 Task: Add Organic Italian Parsley to the cart.
Action: Mouse moved to (290, 133)
Screenshot: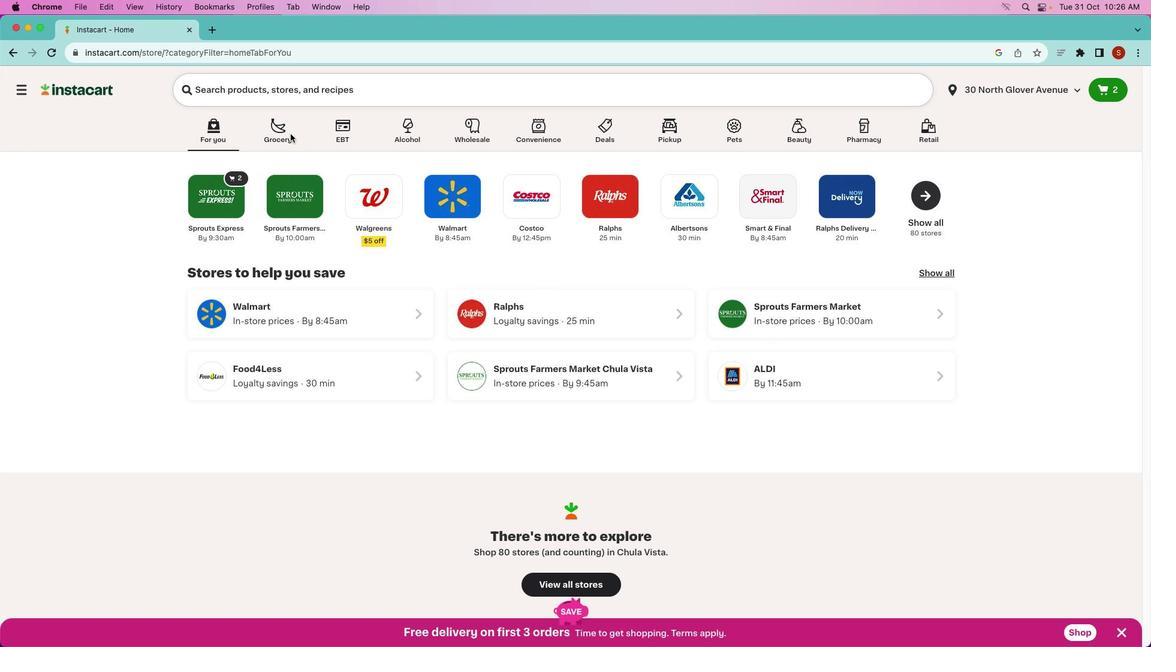 
Action: Mouse pressed left at (290, 133)
Screenshot: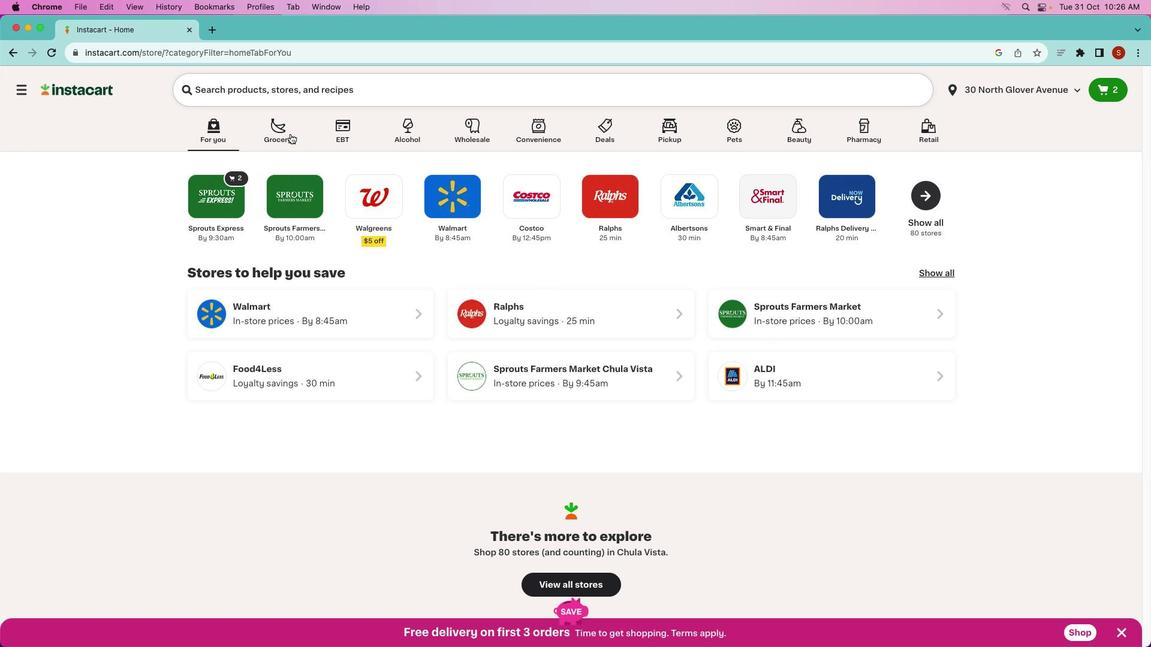 
Action: Mouse pressed left at (290, 133)
Screenshot: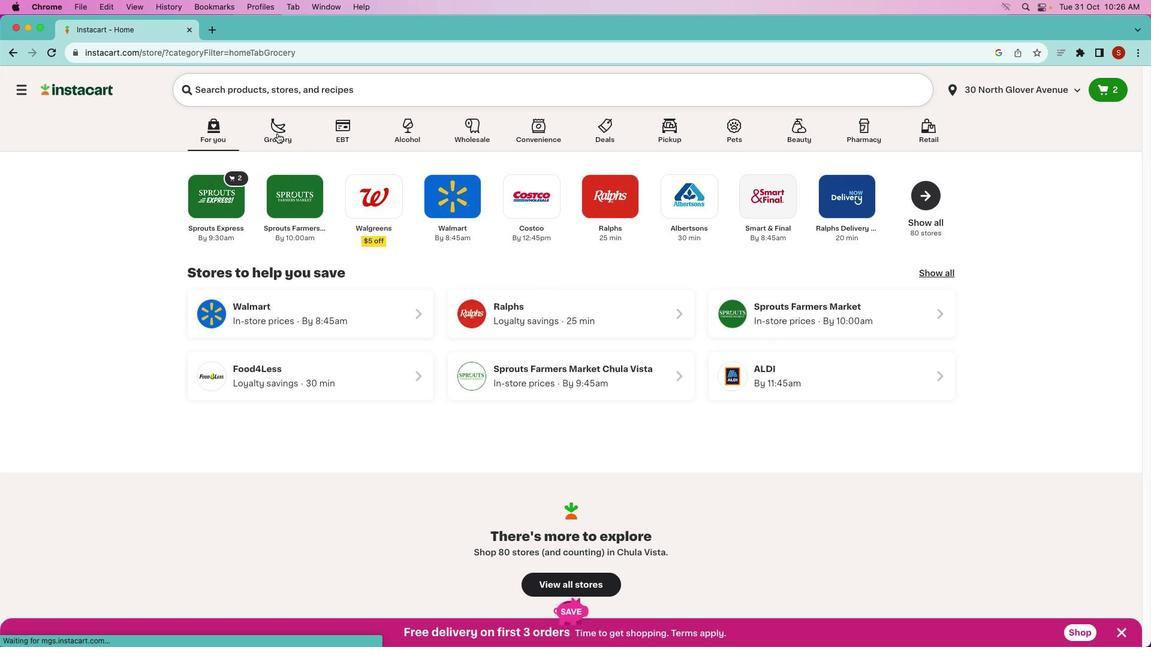 
Action: Mouse moved to (277, 133)
Screenshot: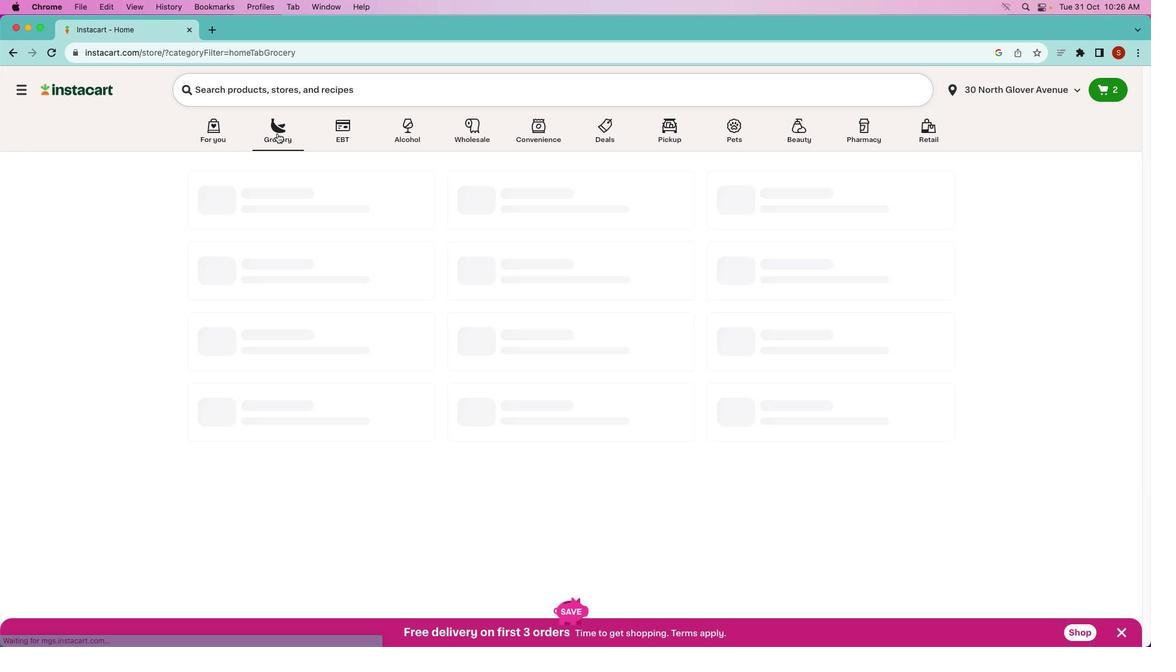 
Action: Mouse pressed left at (277, 133)
Screenshot: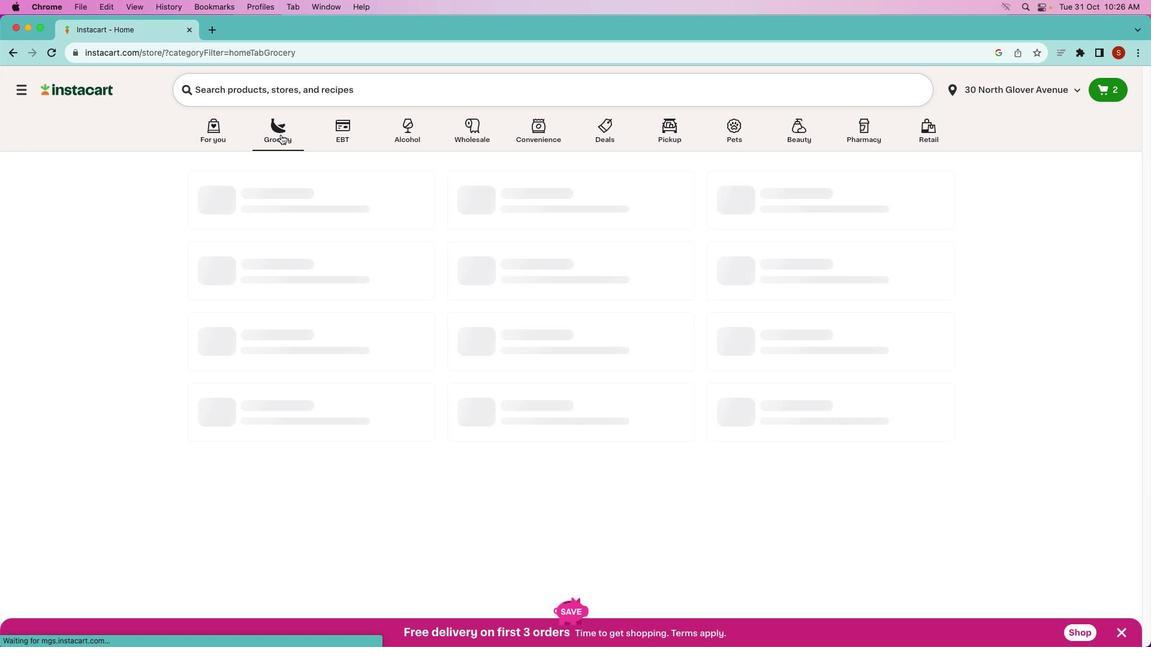 
Action: Mouse moved to (511, 282)
Screenshot: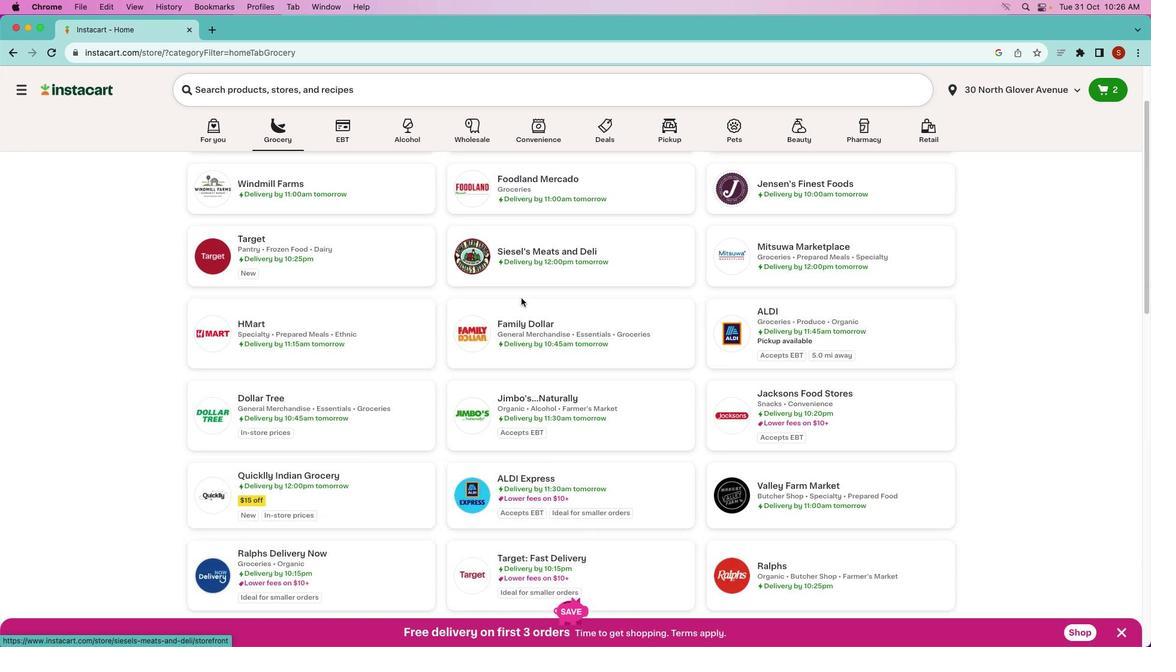 
Action: Mouse scrolled (511, 282) with delta (0, 0)
Screenshot: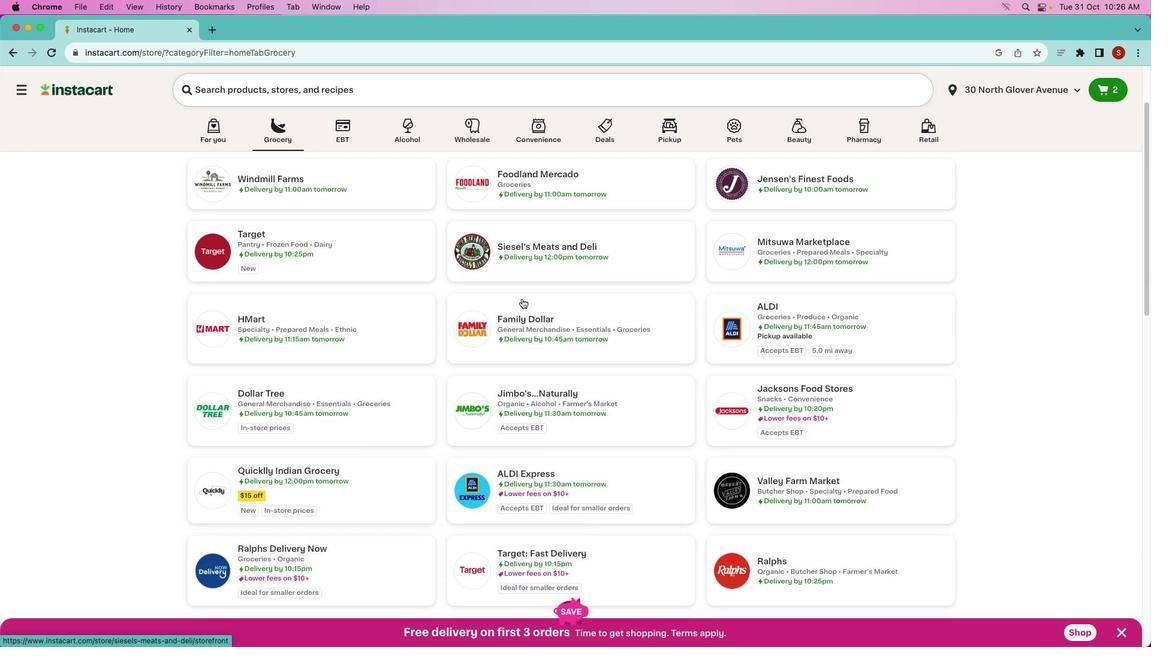 
Action: Mouse scrolled (511, 282) with delta (0, 0)
Screenshot: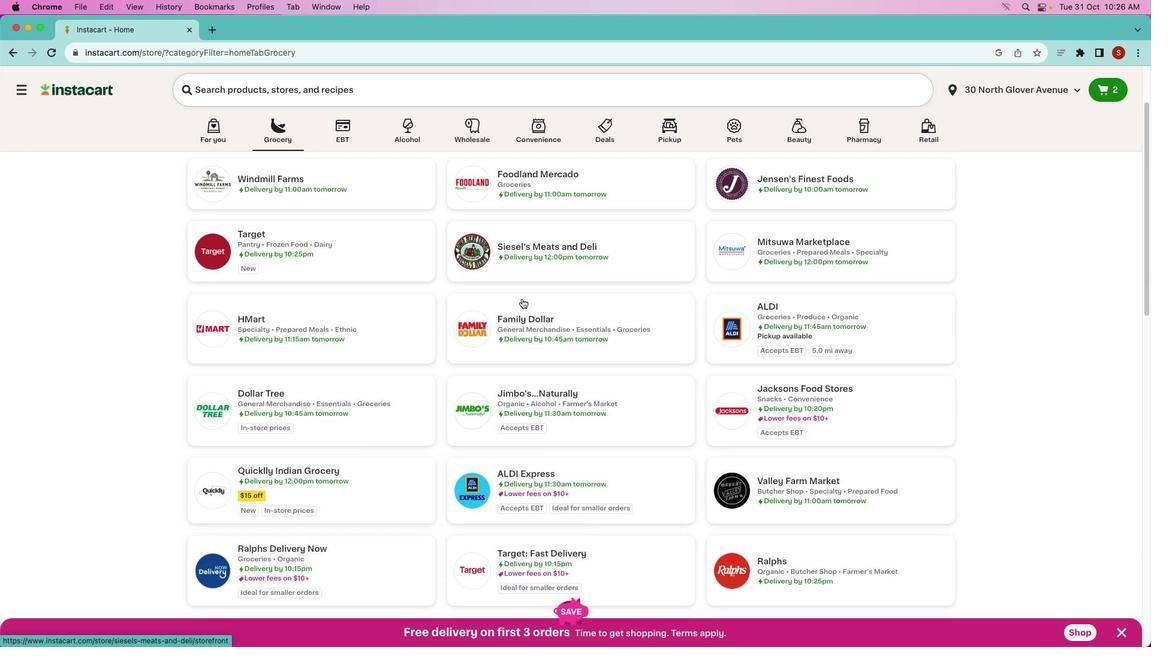 
Action: Mouse scrolled (511, 282) with delta (0, -1)
Screenshot: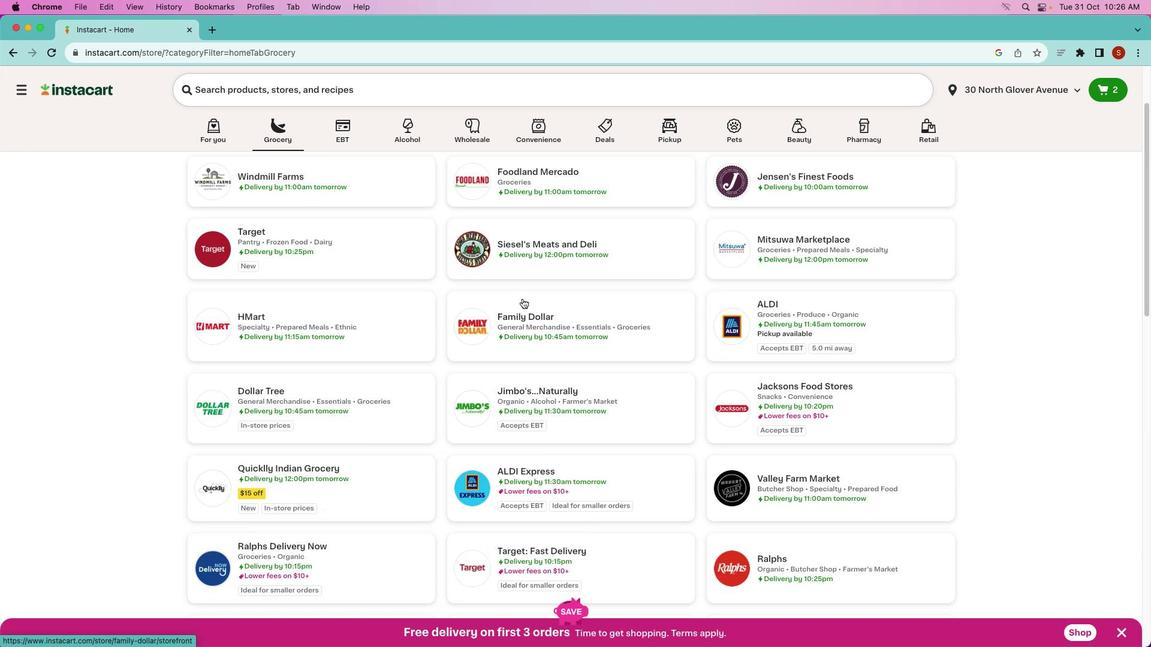 
Action: Mouse moved to (522, 299)
Screenshot: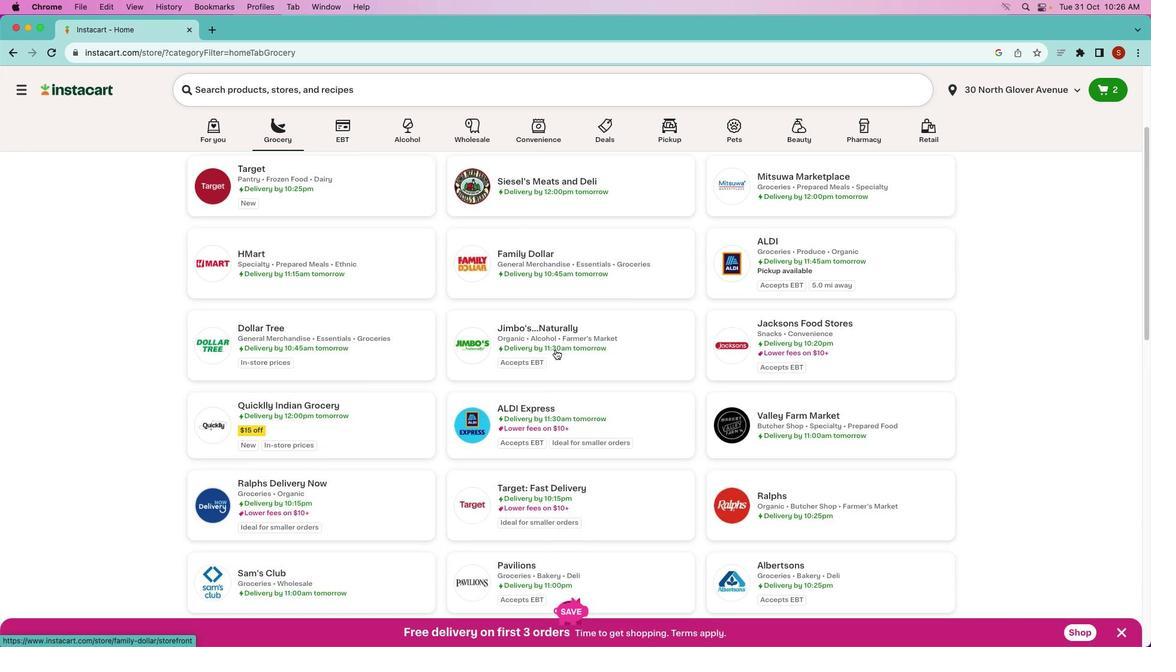 
Action: Mouse scrolled (522, 299) with delta (0, 0)
Screenshot: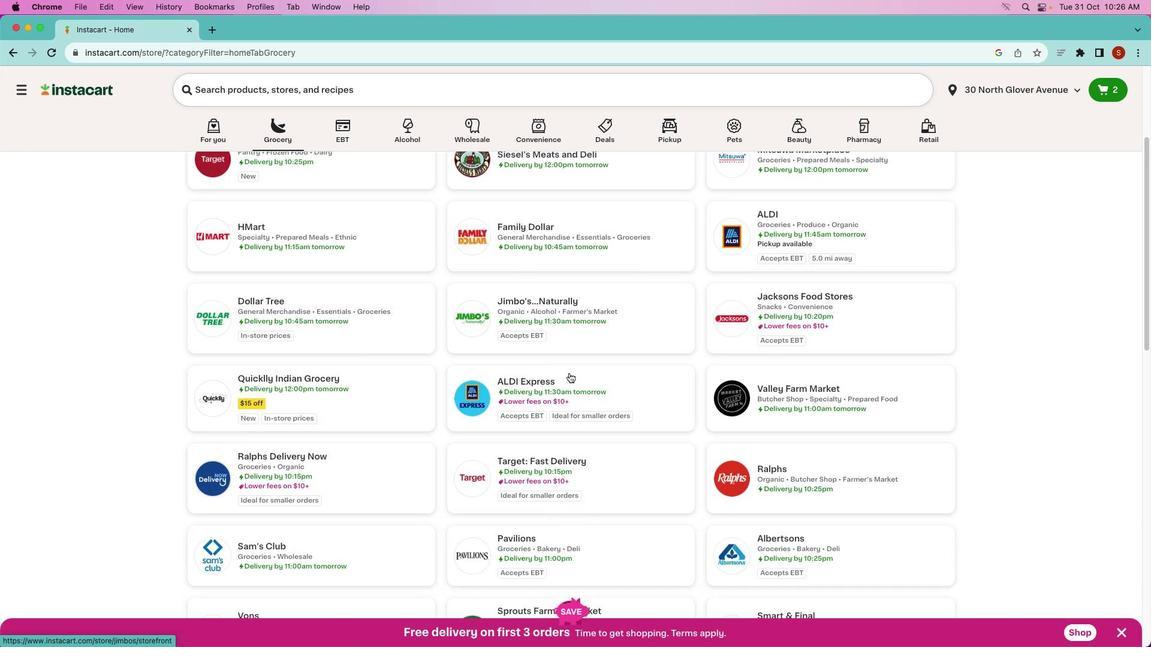 
Action: Mouse scrolled (522, 299) with delta (0, 0)
Screenshot: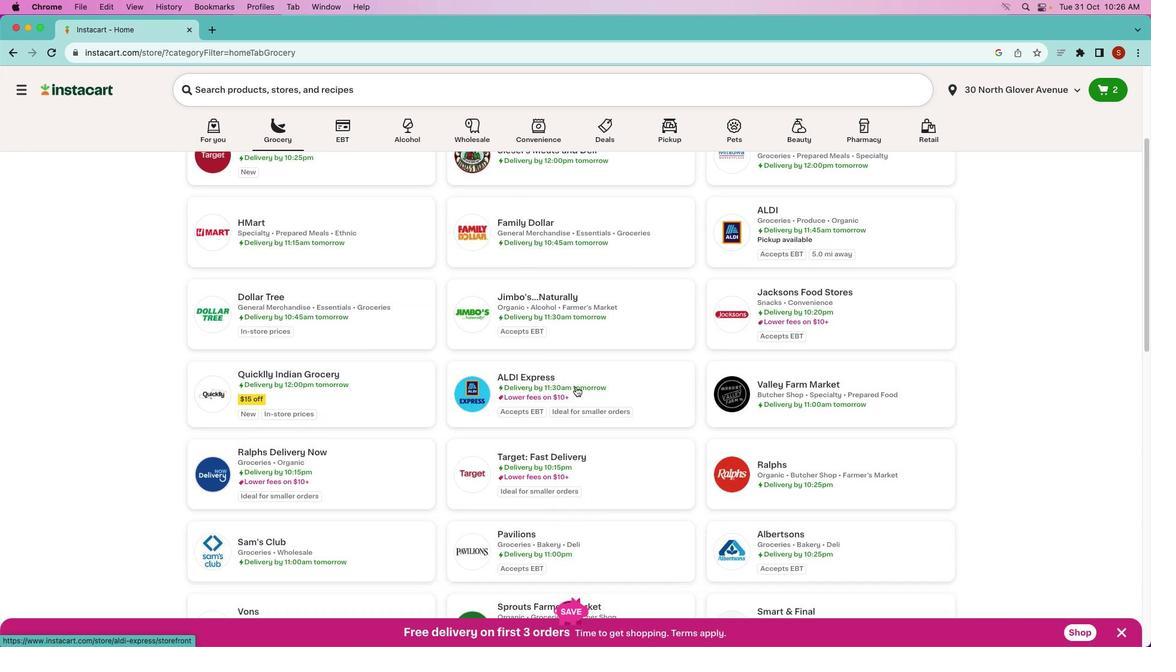 
Action: Mouse scrolled (522, 299) with delta (0, -1)
Screenshot: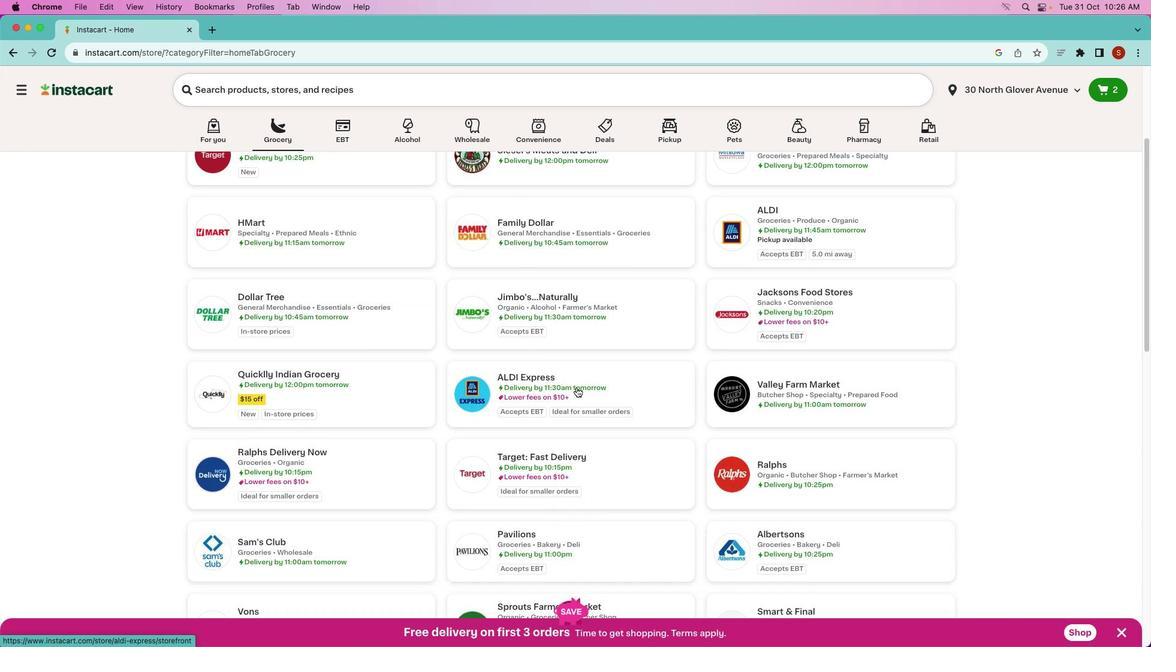 
Action: Mouse moved to (577, 387)
Screenshot: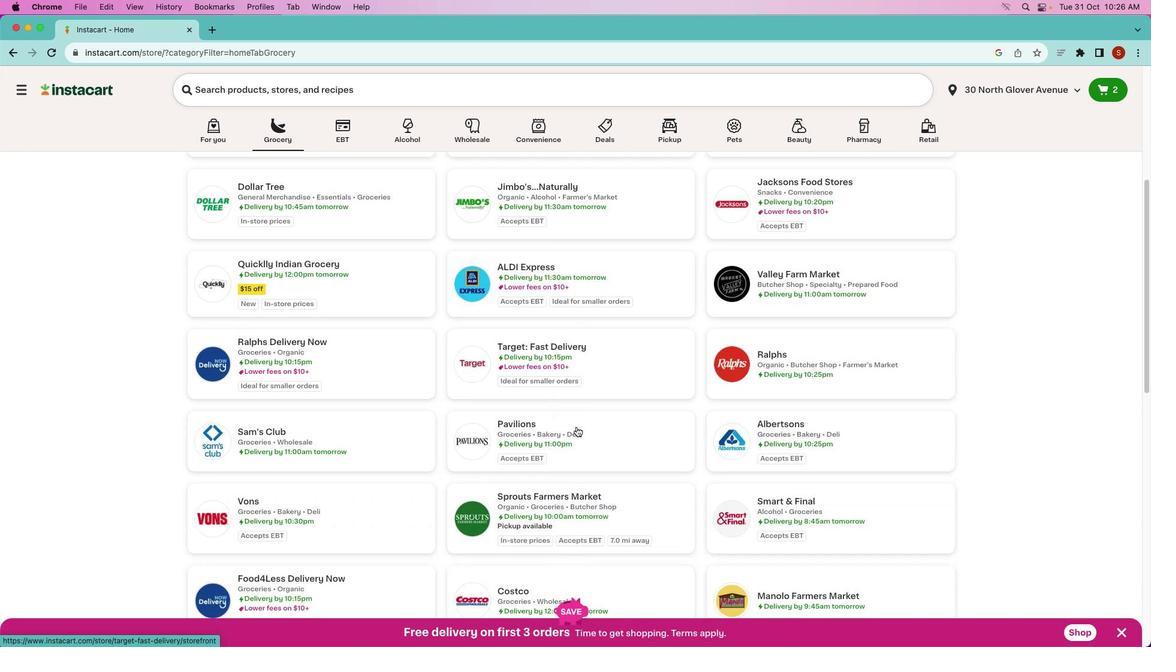 
Action: Mouse scrolled (577, 387) with delta (0, 0)
Screenshot: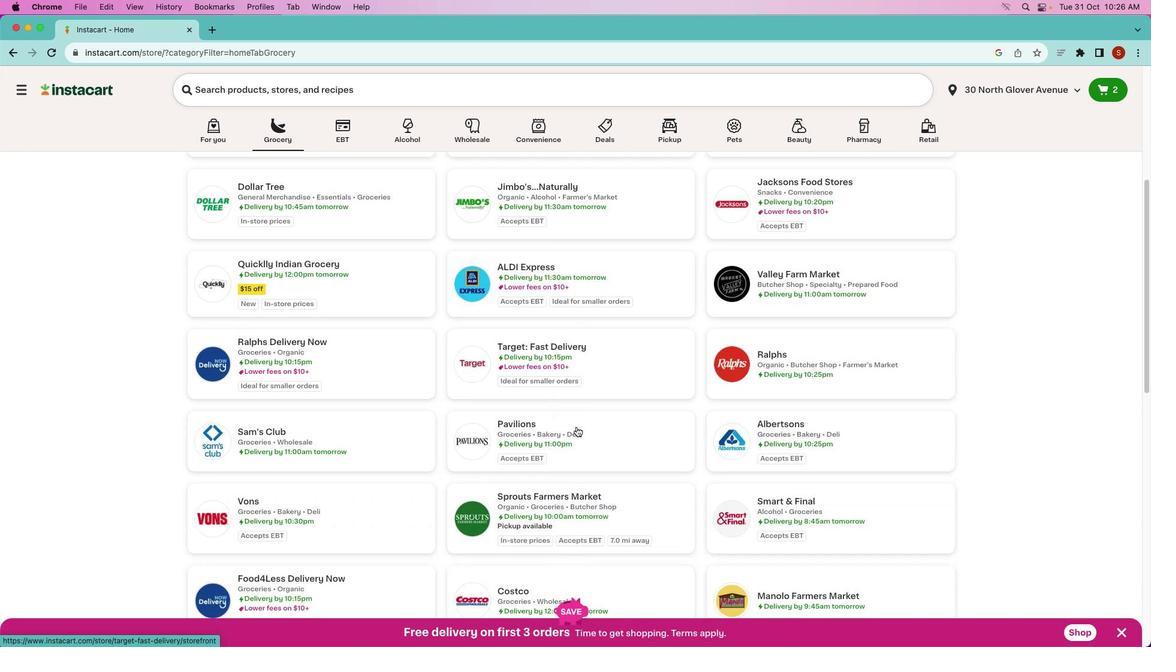 
Action: Mouse scrolled (577, 387) with delta (0, 0)
Screenshot: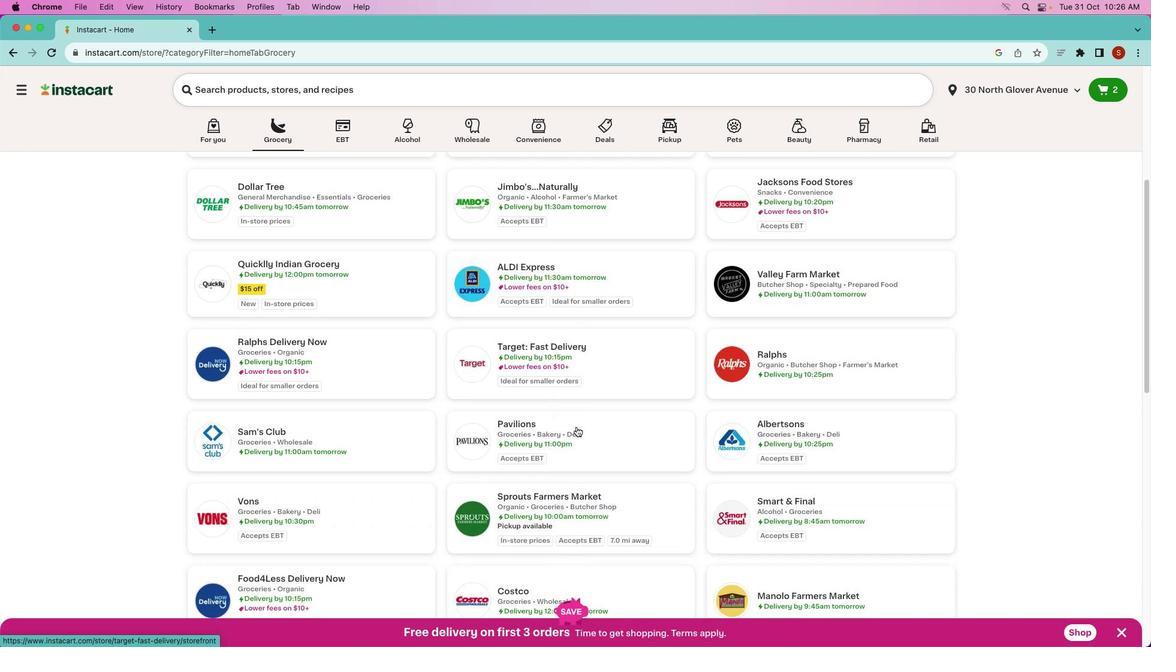 
Action: Mouse scrolled (577, 387) with delta (0, -1)
Screenshot: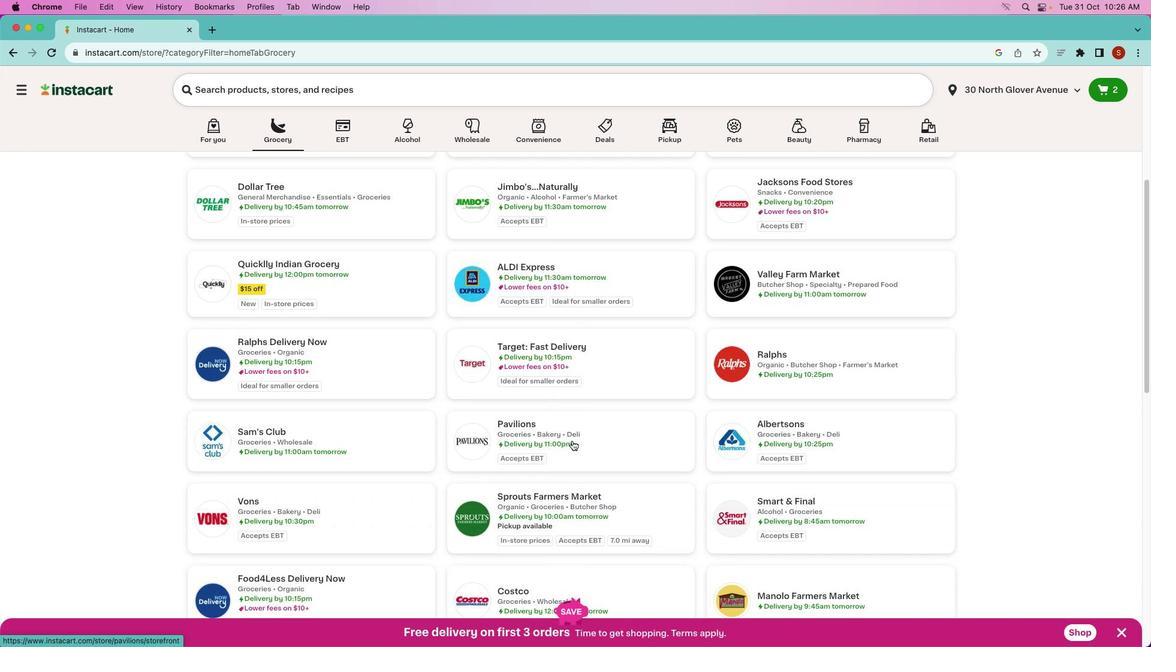 
Action: Mouse moved to (569, 453)
Screenshot: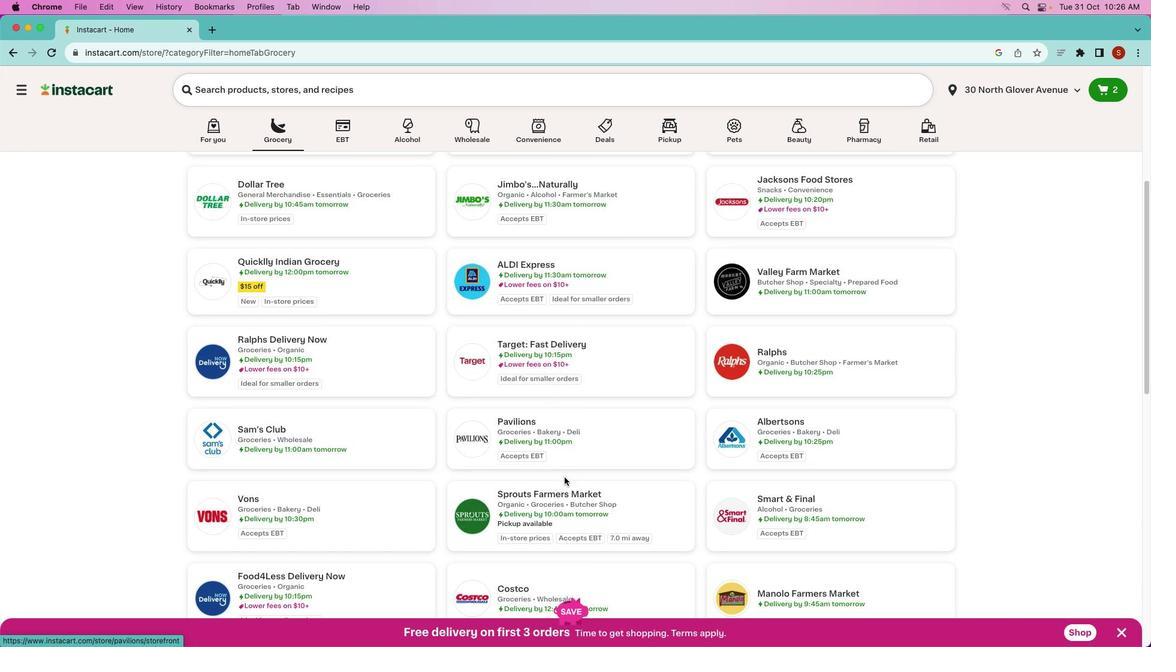 
Action: Mouse scrolled (569, 453) with delta (0, 0)
Screenshot: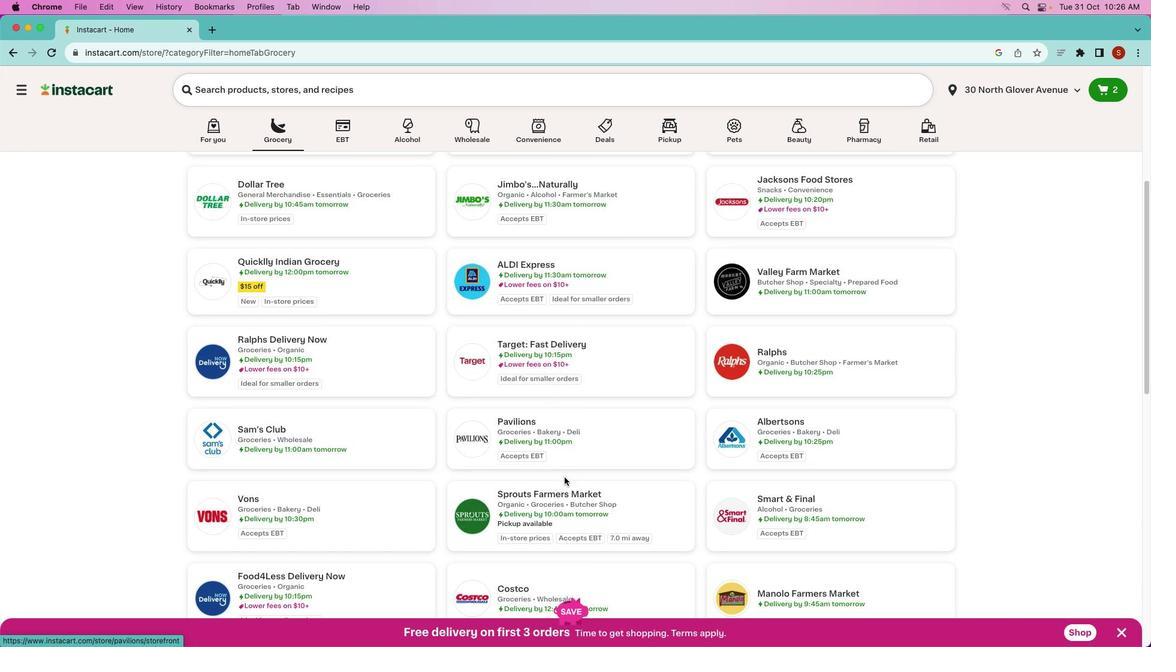 
Action: Mouse moved to (563, 493)
Screenshot: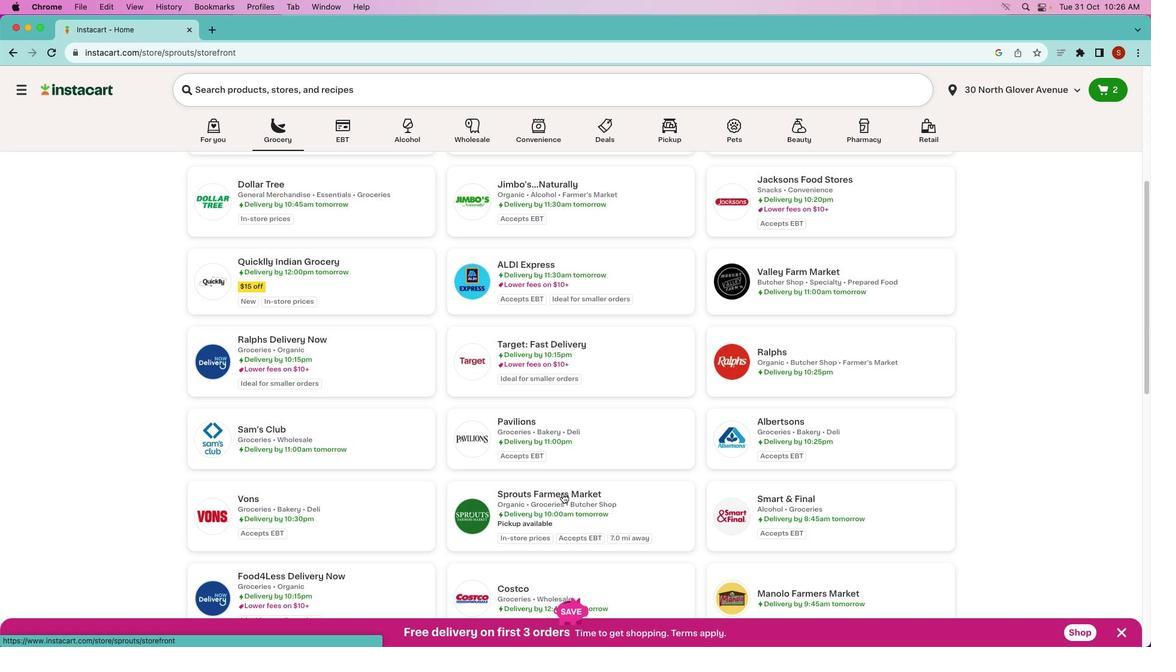
Action: Mouse pressed left at (563, 493)
Screenshot: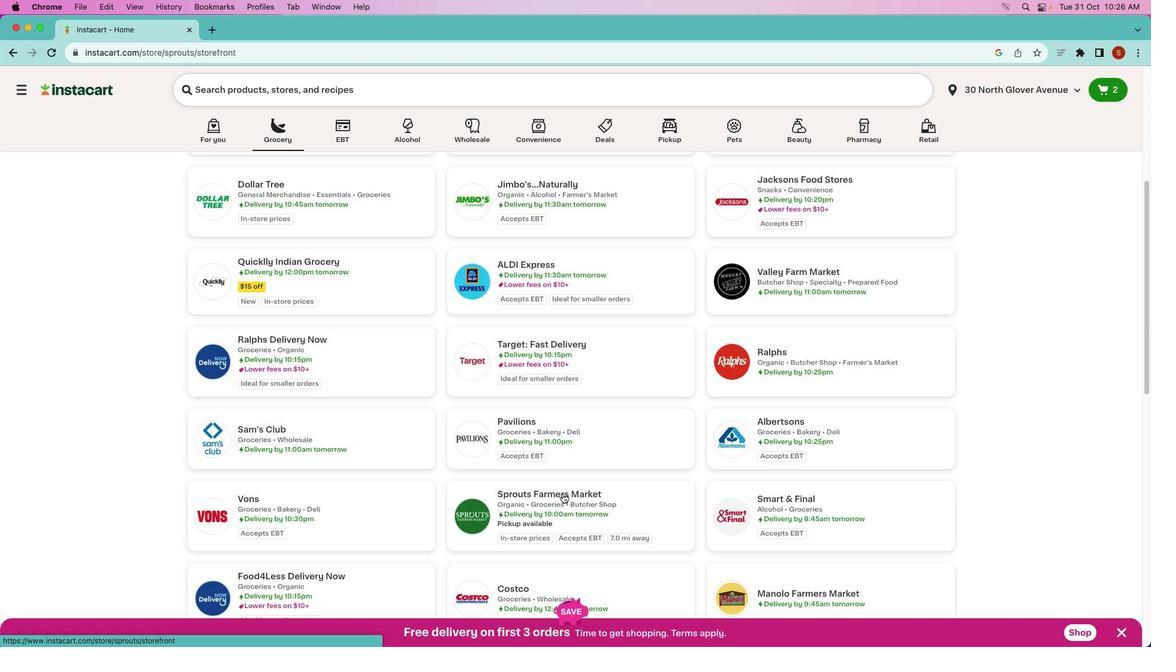 
Action: Mouse moved to (344, 134)
Screenshot: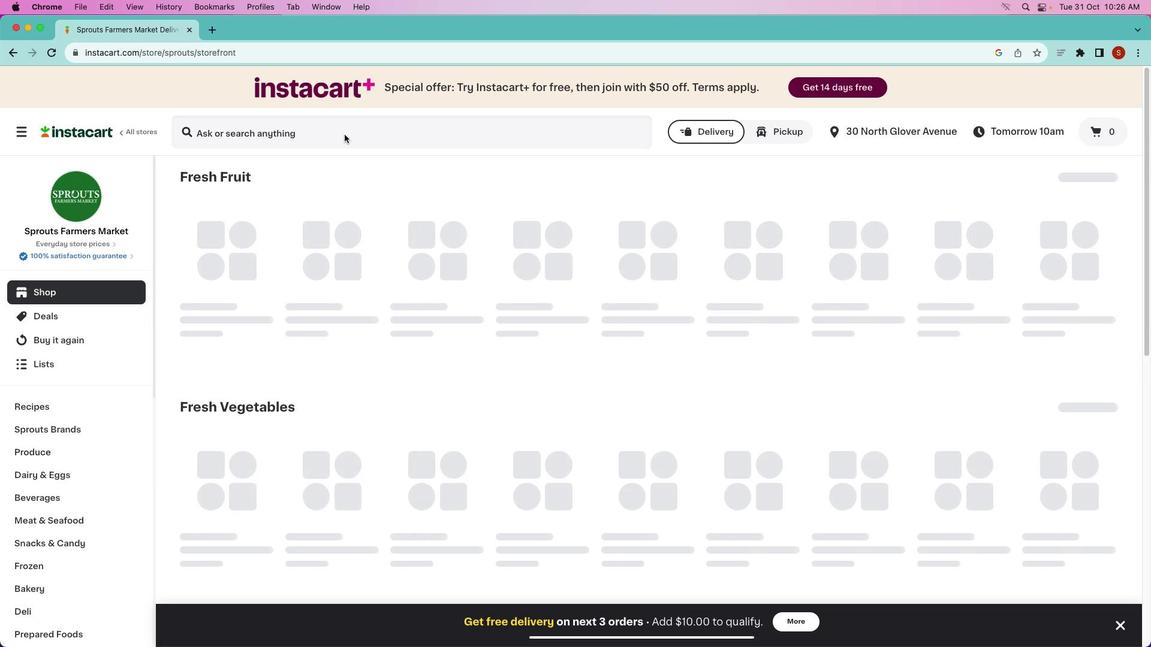 
Action: Mouse pressed left at (344, 134)
Screenshot: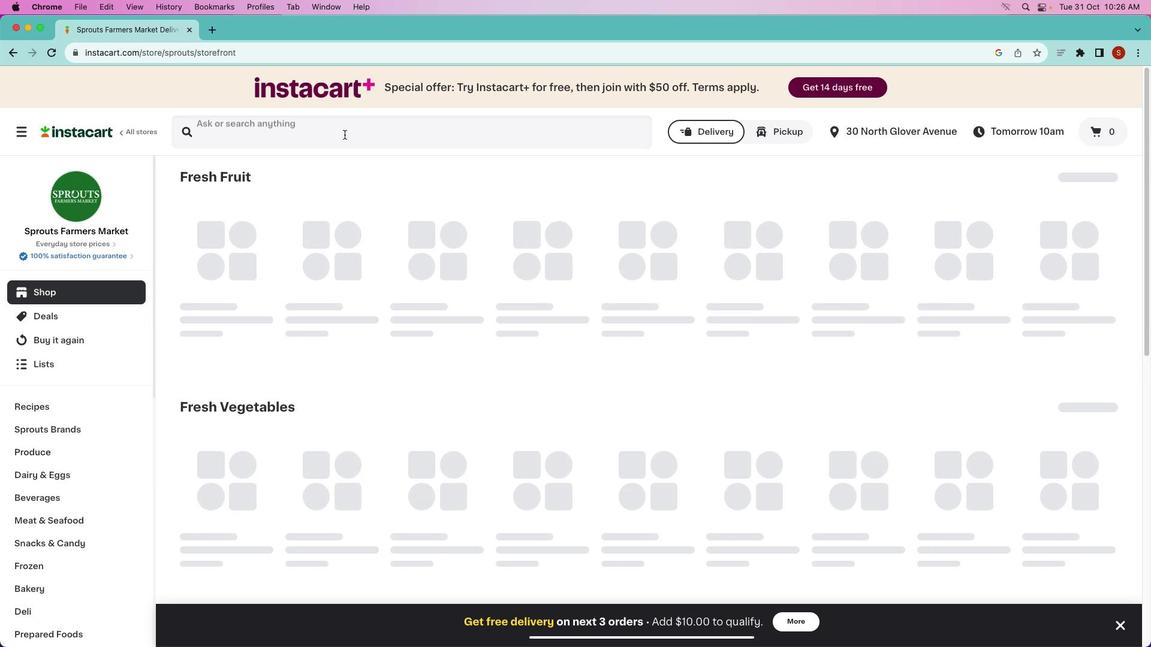 
Action: Mouse moved to (344, 134)
Screenshot: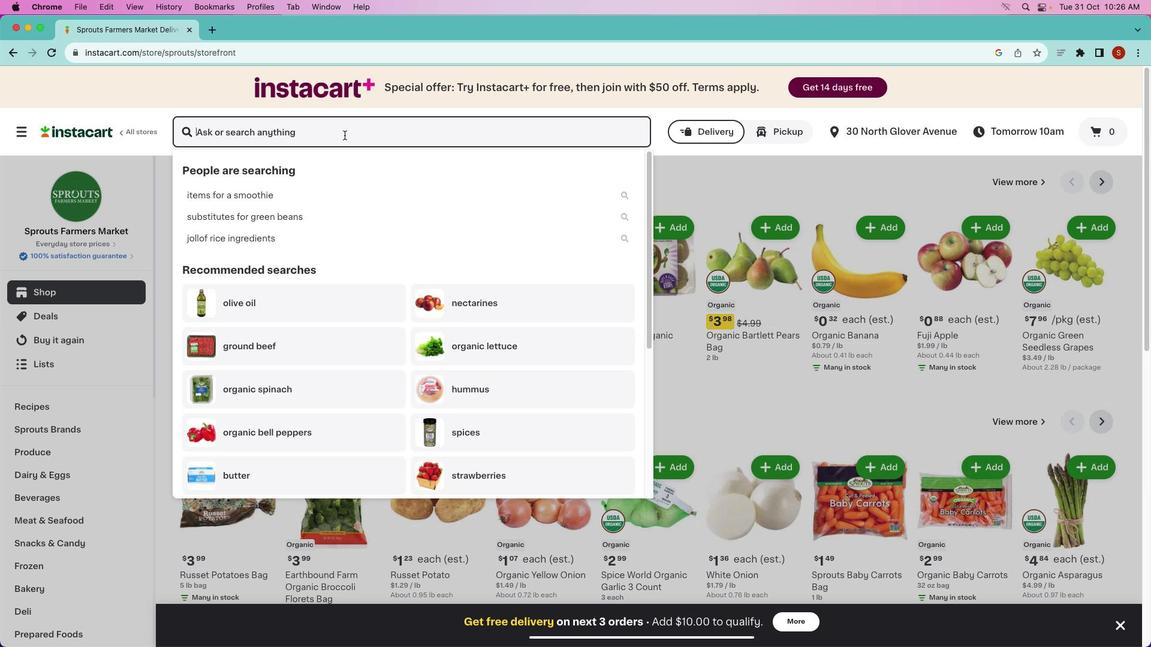 
Action: Key pressed 'o''r''g''a''n''i''c'Key.space'i''t''a''l''i''a''n'Key.space'p''a''r''s''l''e''y'Key.enter
Screenshot: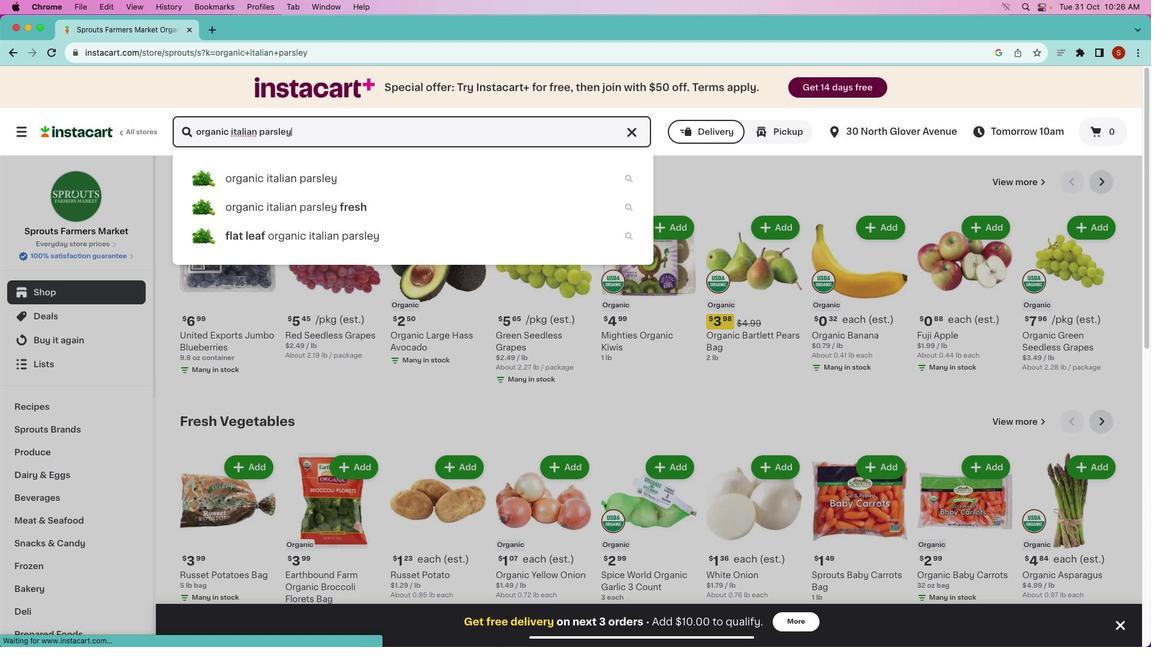 
Action: Mouse moved to (334, 244)
Screenshot: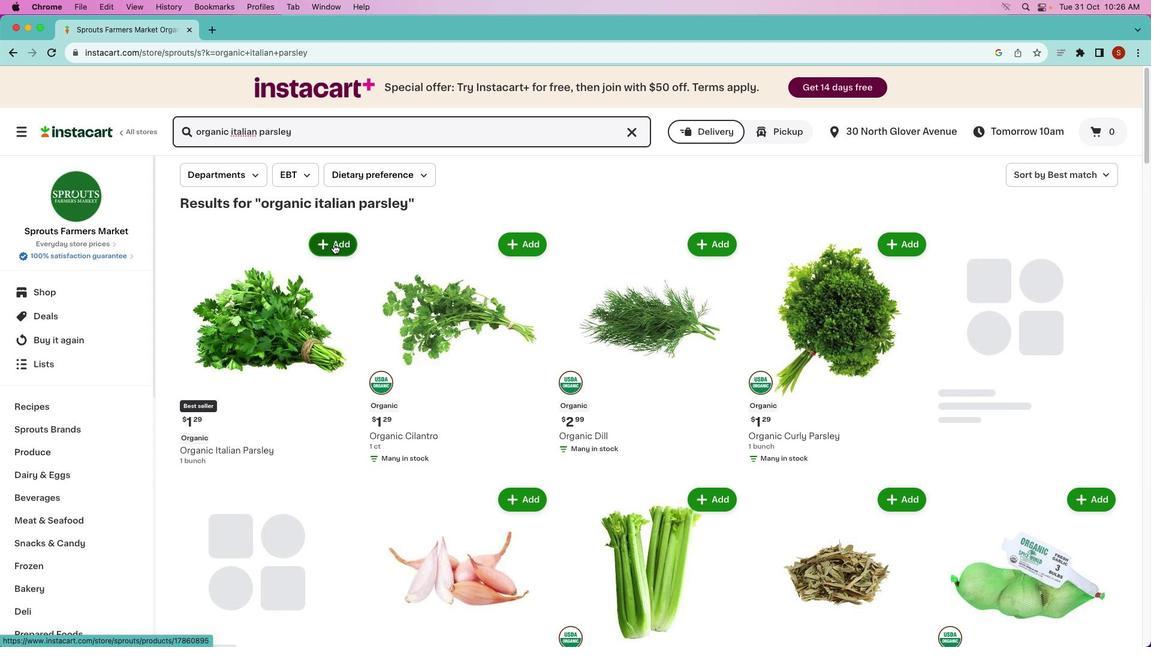 
Action: Mouse pressed left at (334, 244)
Screenshot: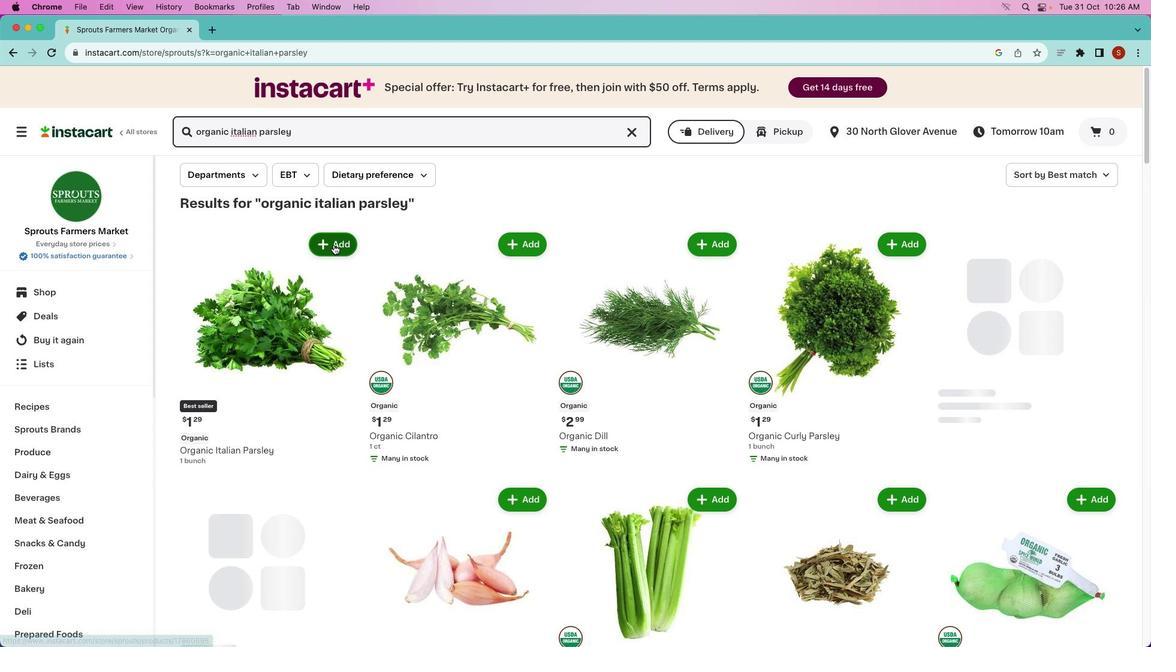
Action: Mouse moved to (333, 244)
Screenshot: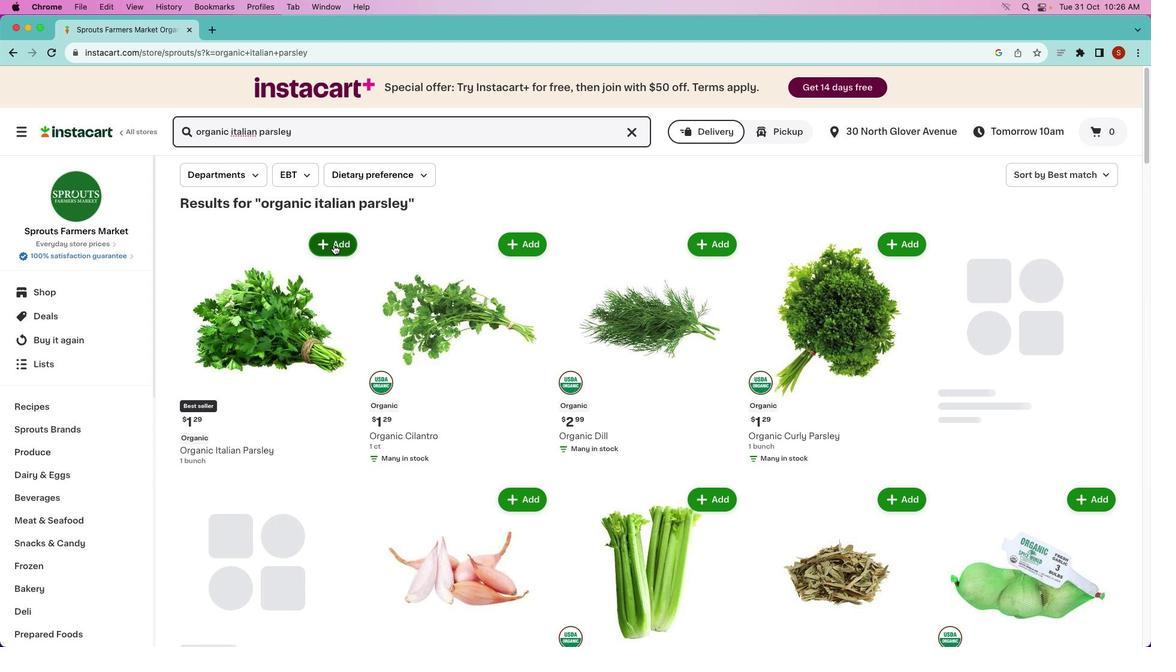 
